Task: Create a due date automation trigger when advanced on, 2 working days before a card is due add fields without custom field "Resume" set at 11:00 AM.
Action: Mouse moved to (1131, 83)
Screenshot: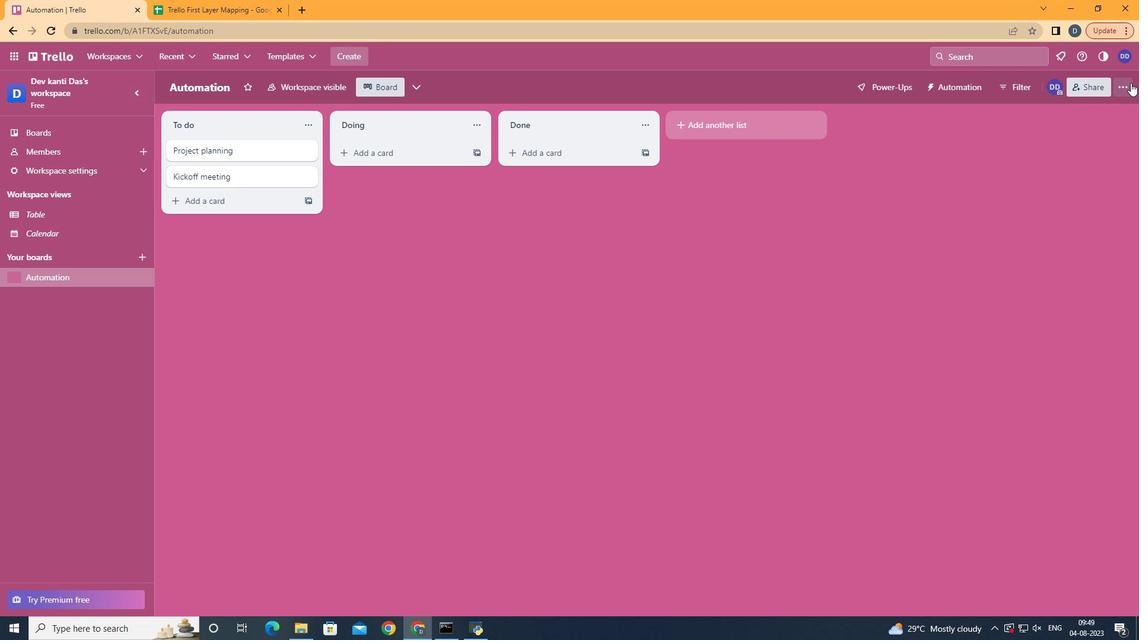 
Action: Mouse pressed left at (1131, 83)
Screenshot: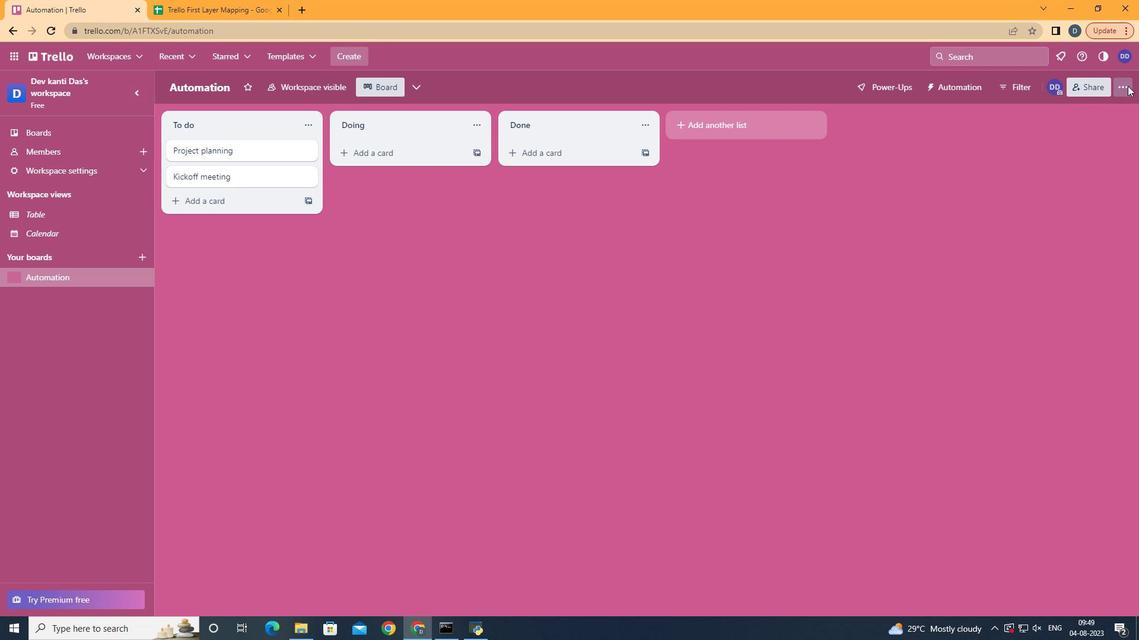 
Action: Mouse moved to (1043, 252)
Screenshot: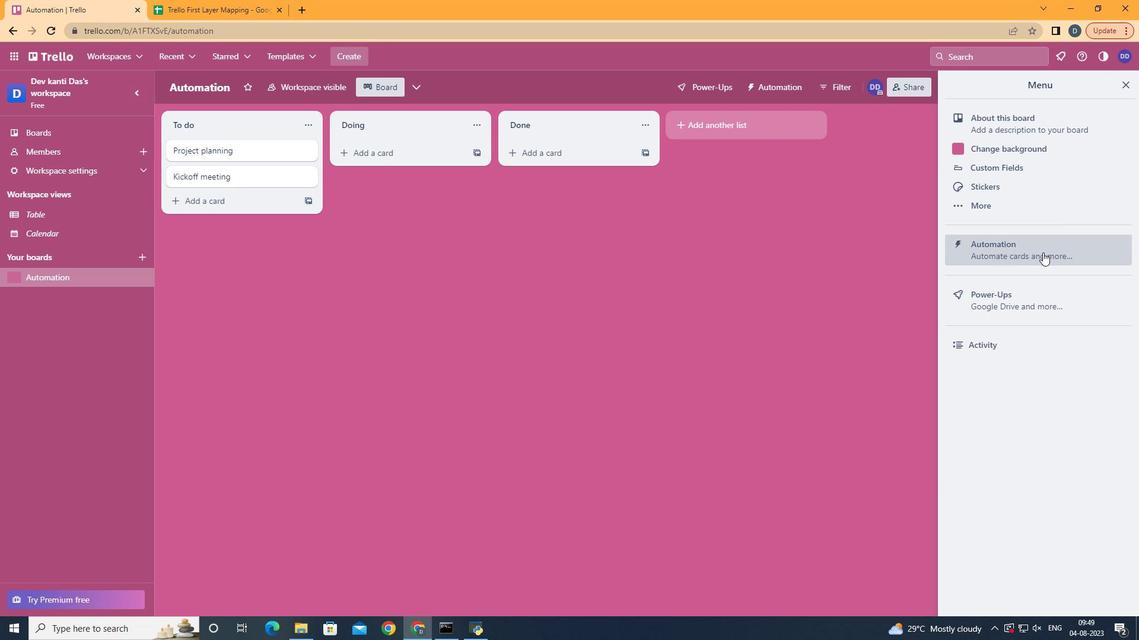 
Action: Mouse pressed left at (1043, 252)
Screenshot: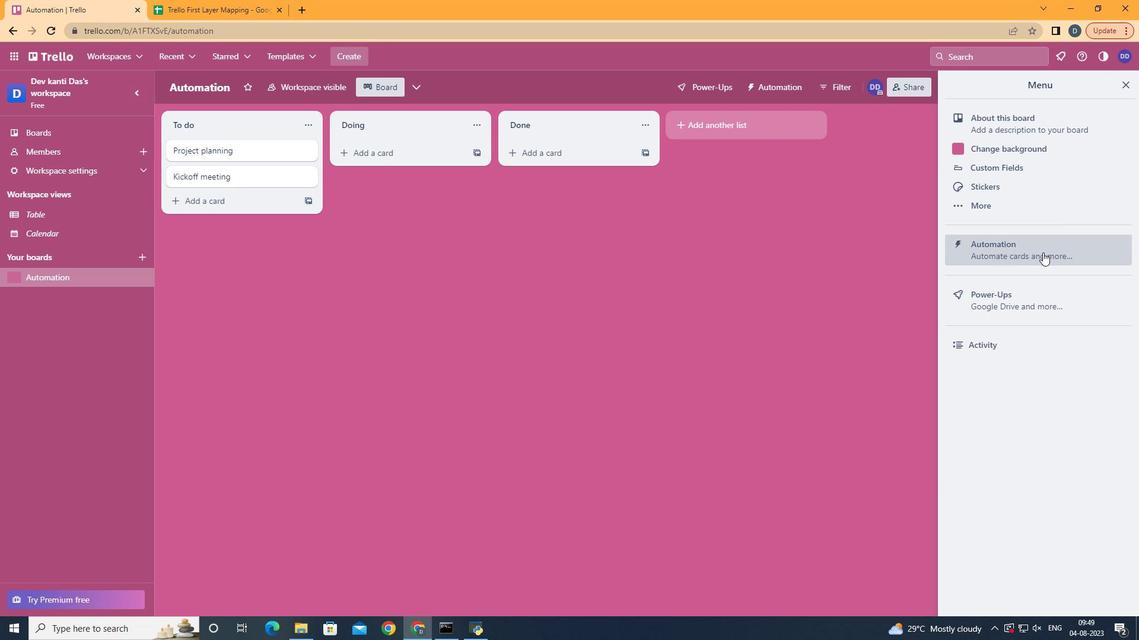 
Action: Mouse moved to (224, 240)
Screenshot: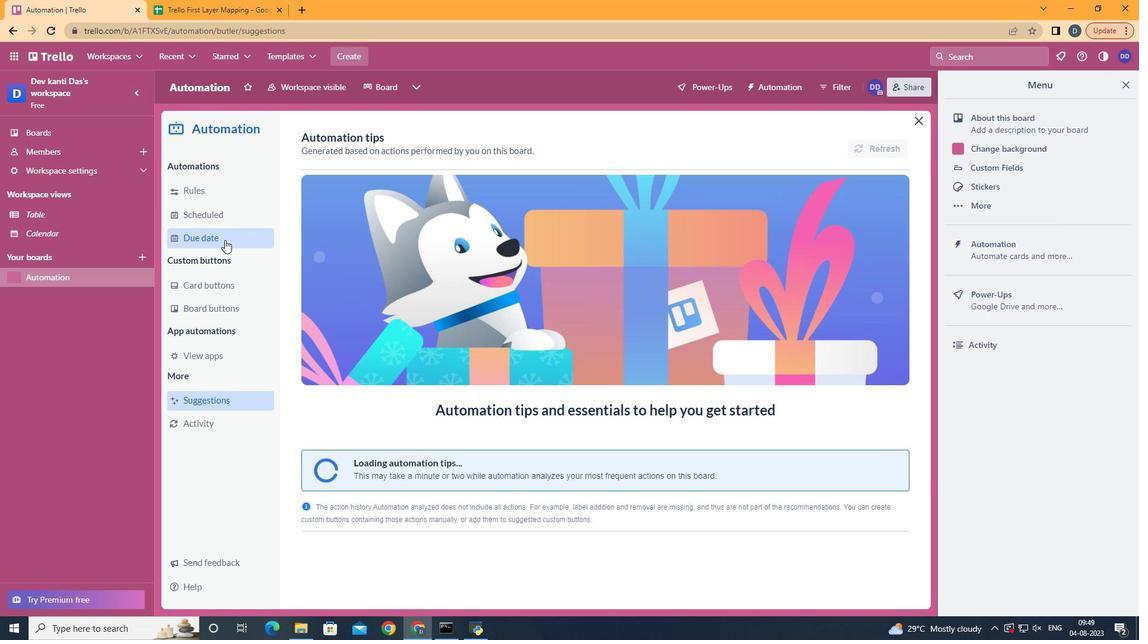 
Action: Mouse pressed left at (224, 240)
Screenshot: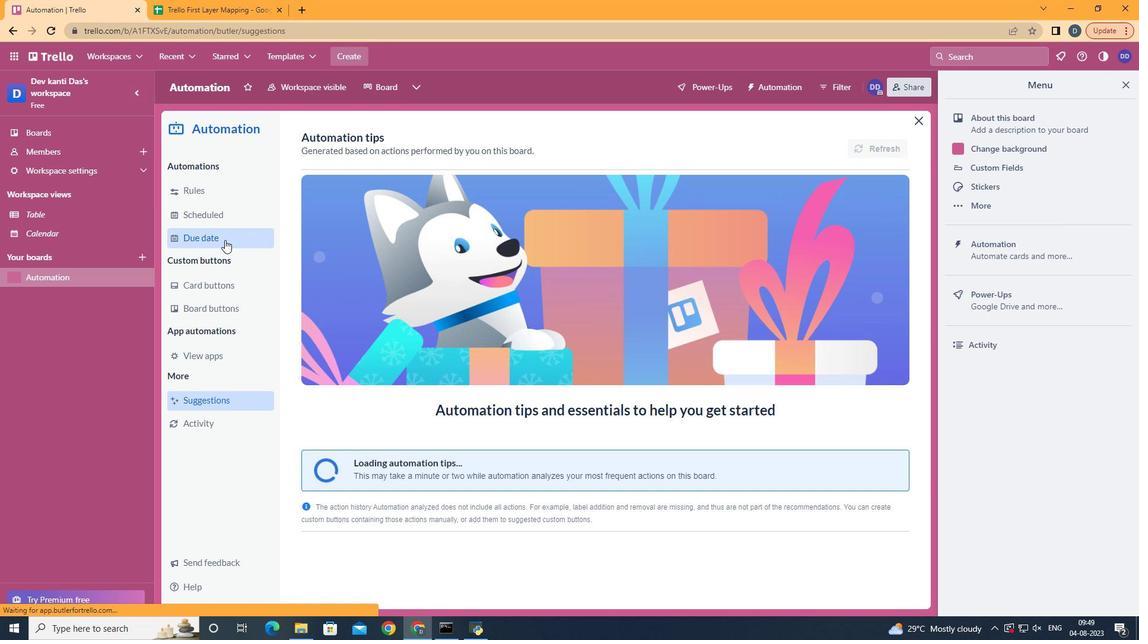 
Action: Mouse moved to (833, 143)
Screenshot: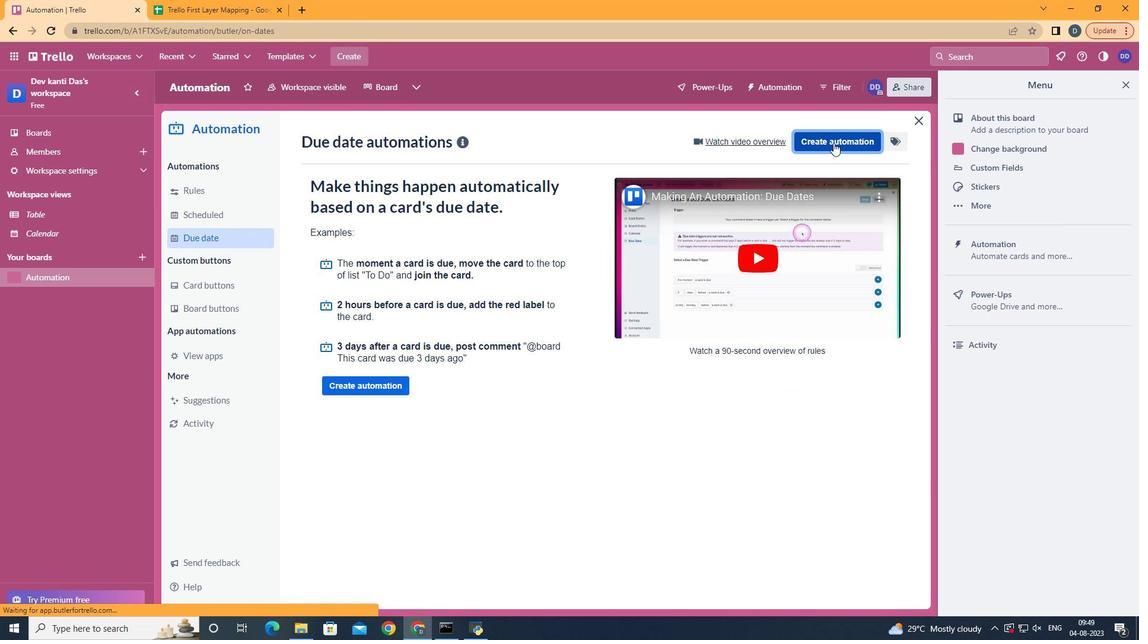 
Action: Mouse pressed left at (833, 143)
Screenshot: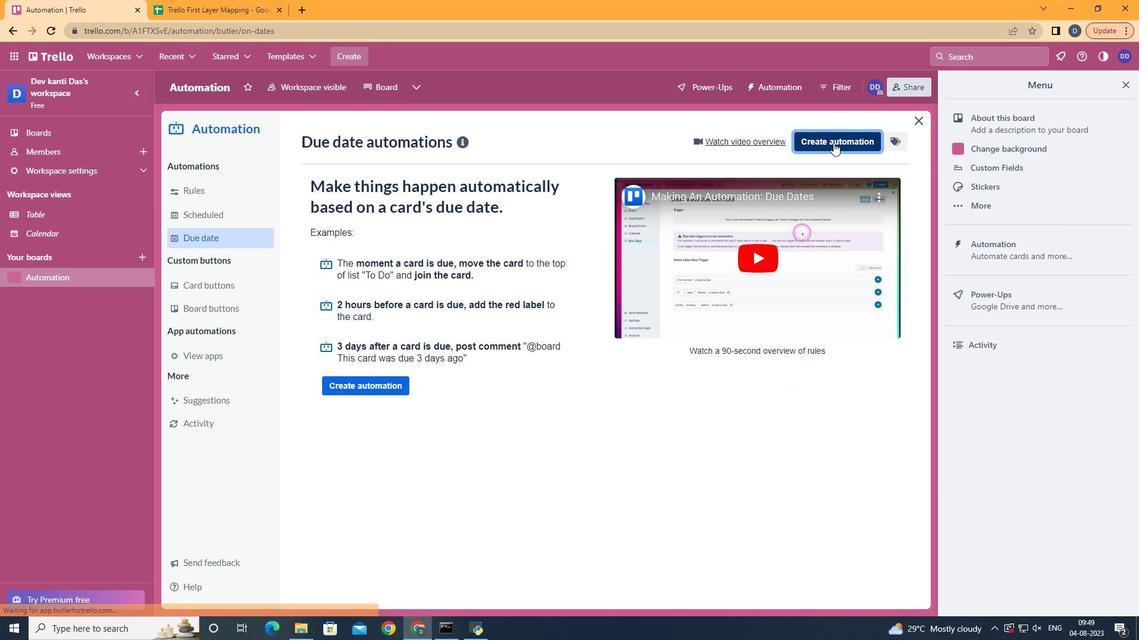 
Action: Mouse moved to (619, 255)
Screenshot: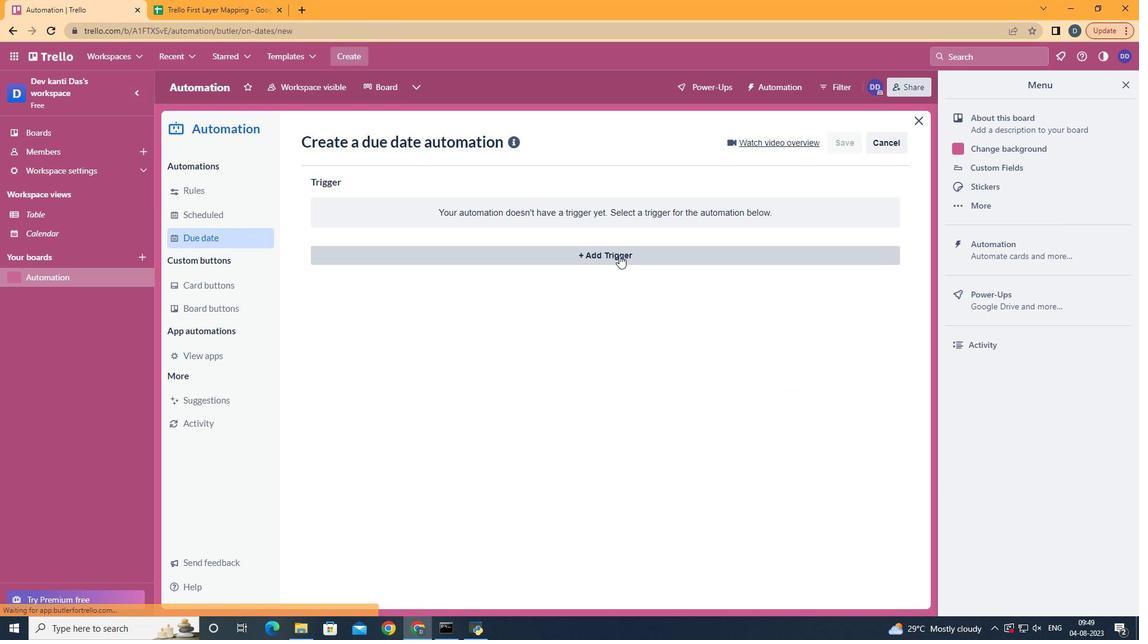 
Action: Mouse pressed left at (619, 255)
Screenshot: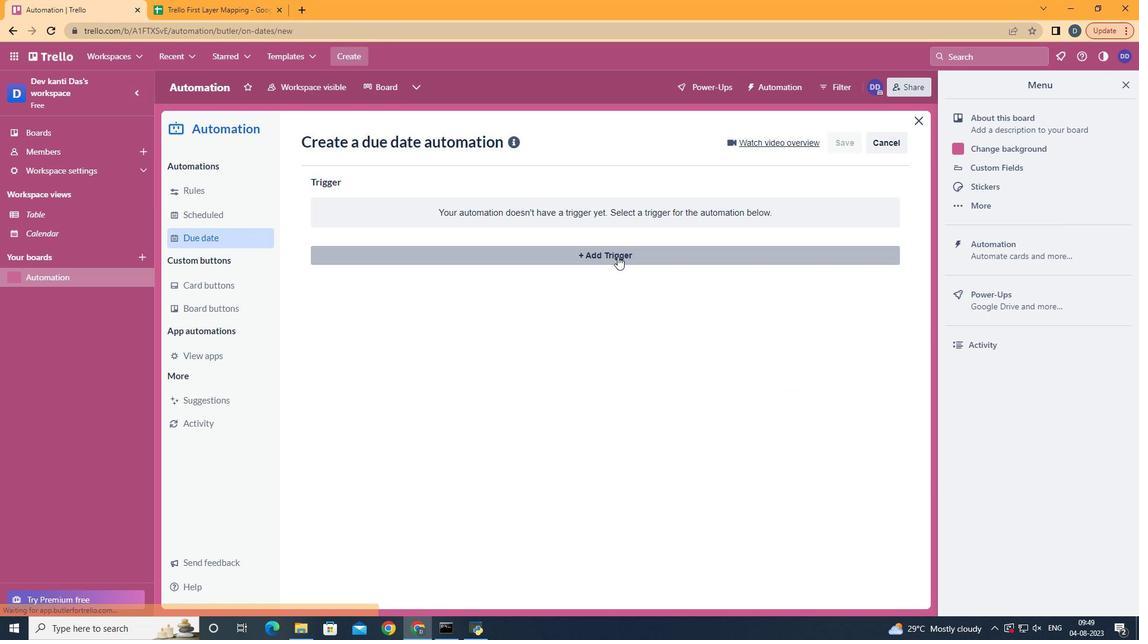 
Action: Mouse moved to (365, 484)
Screenshot: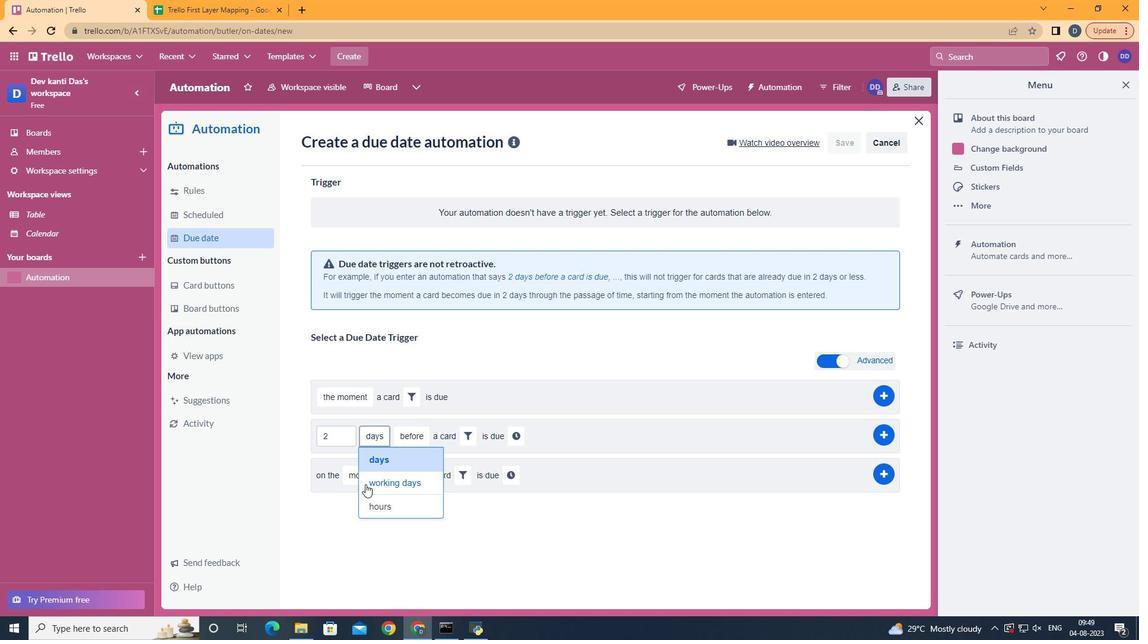 
Action: Mouse pressed left at (365, 484)
Screenshot: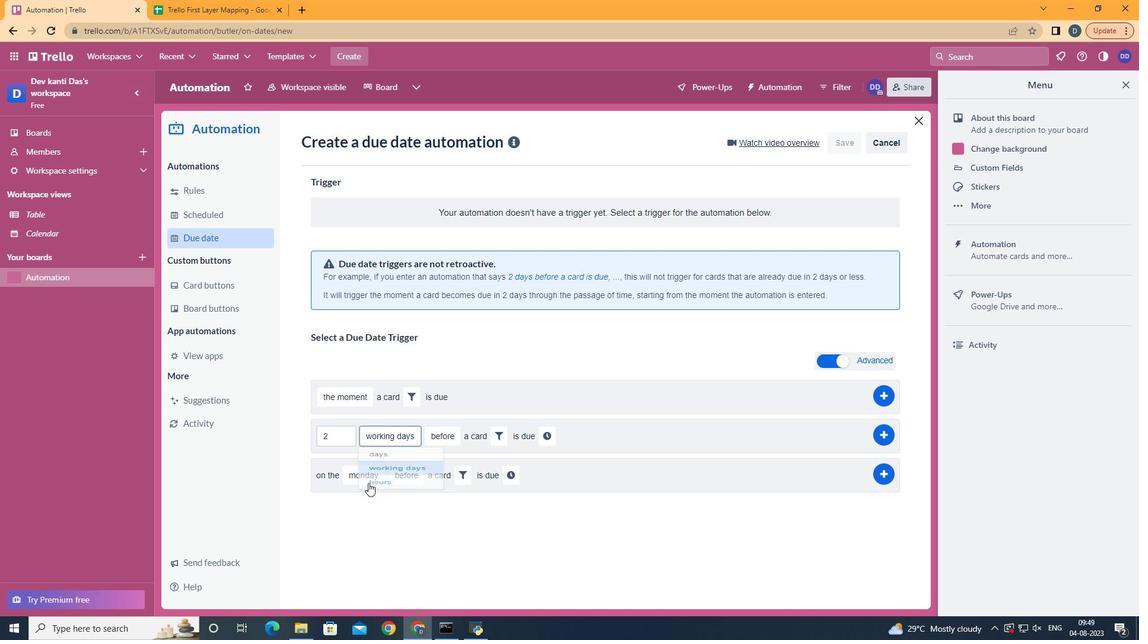 
Action: Mouse moved to (447, 460)
Screenshot: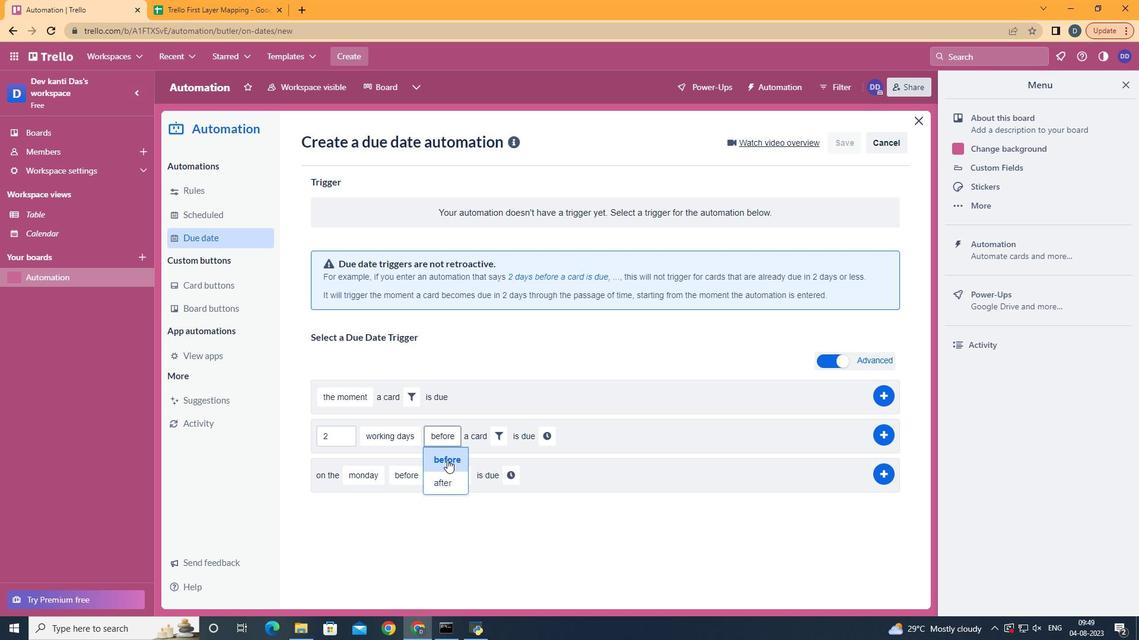 
Action: Mouse pressed left at (447, 460)
Screenshot: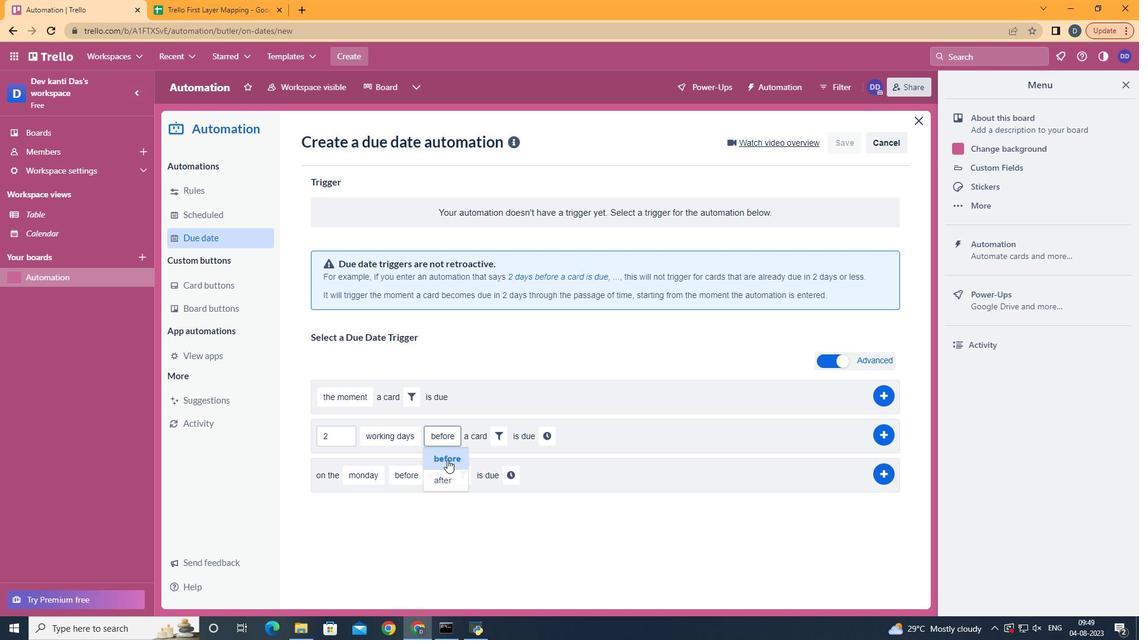 
Action: Mouse moved to (497, 433)
Screenshot: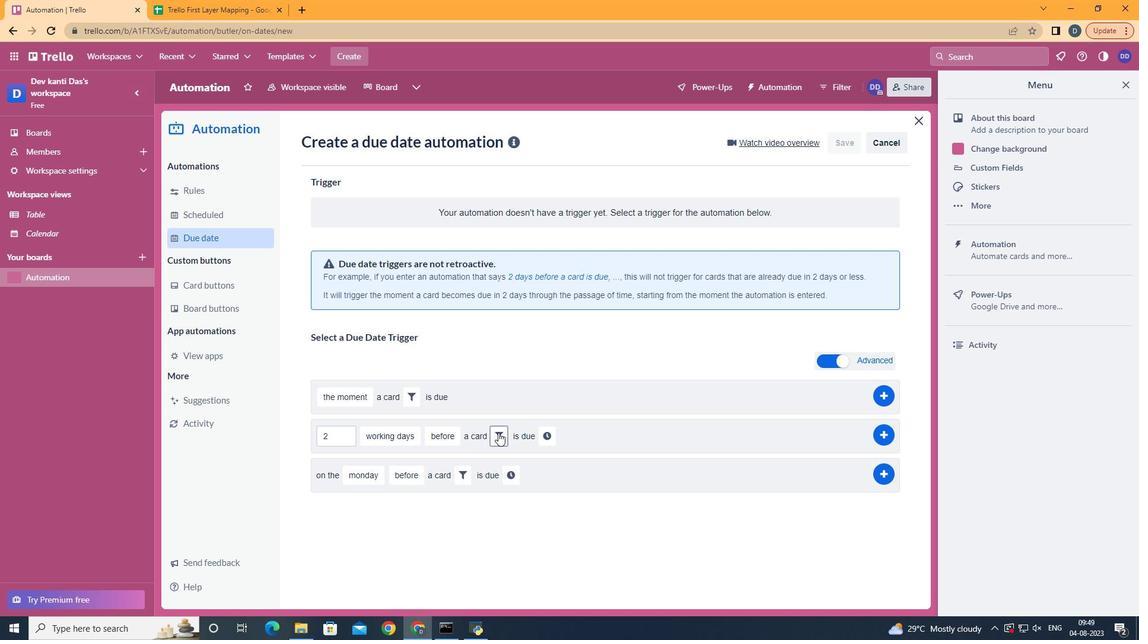 
Action: Mouse pressed left at (497, 433)
Screenshot: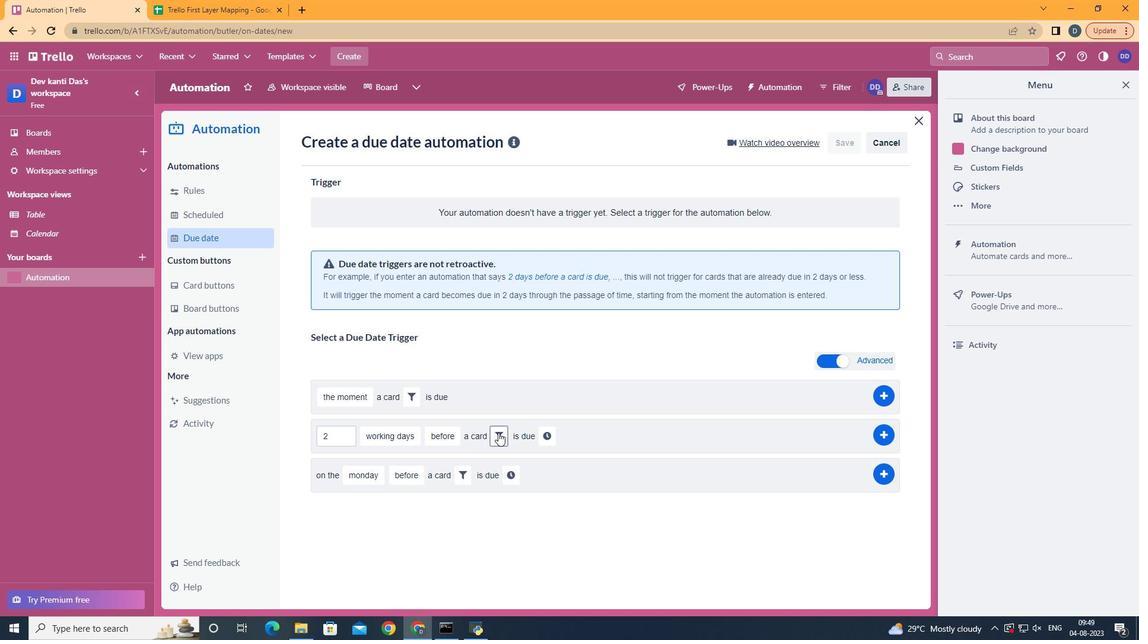 
Action: Mouse moved to (700, 473)
Screenshot: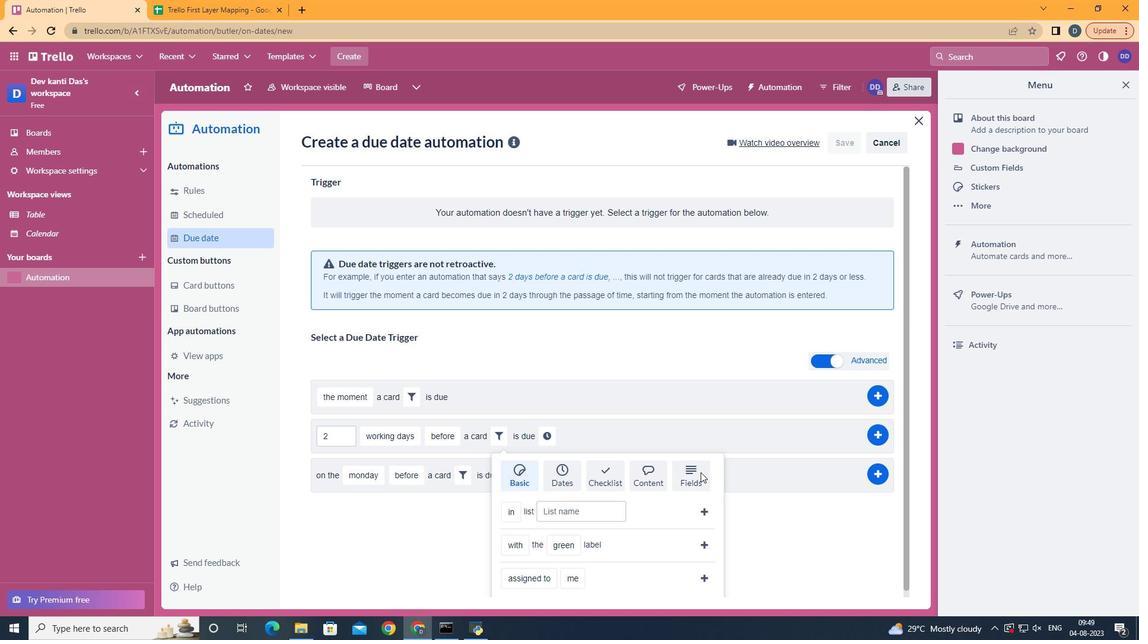 
Action: Mouse pressed left at (700, 473)
Screenshot: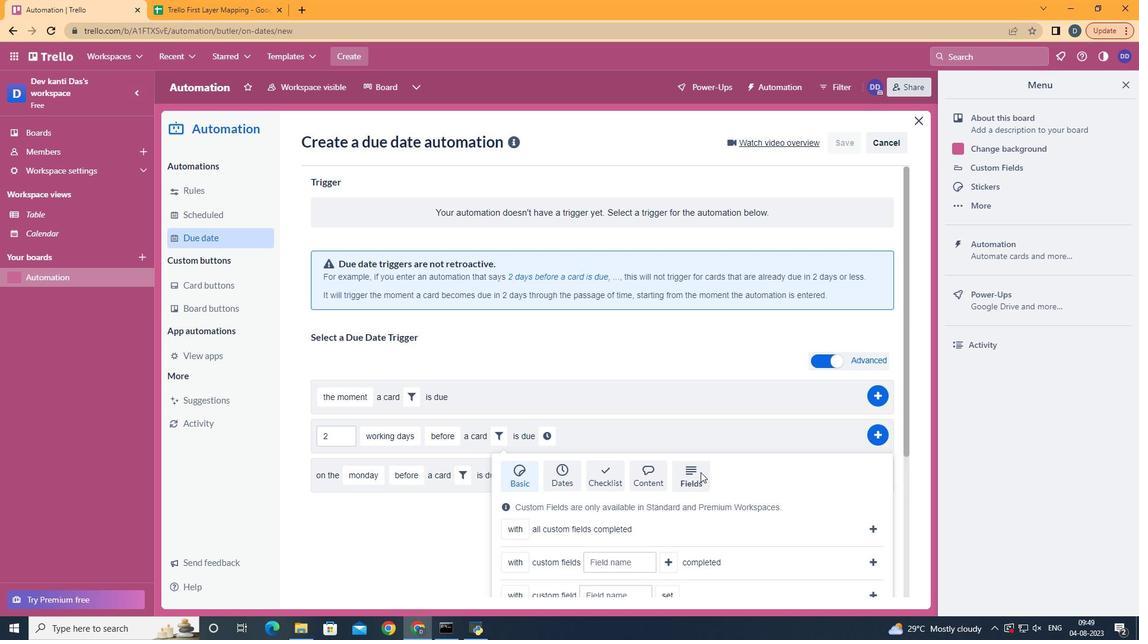 
Action: Mouse scrolled (700, 472) with delta (0, 0)
Screenshot: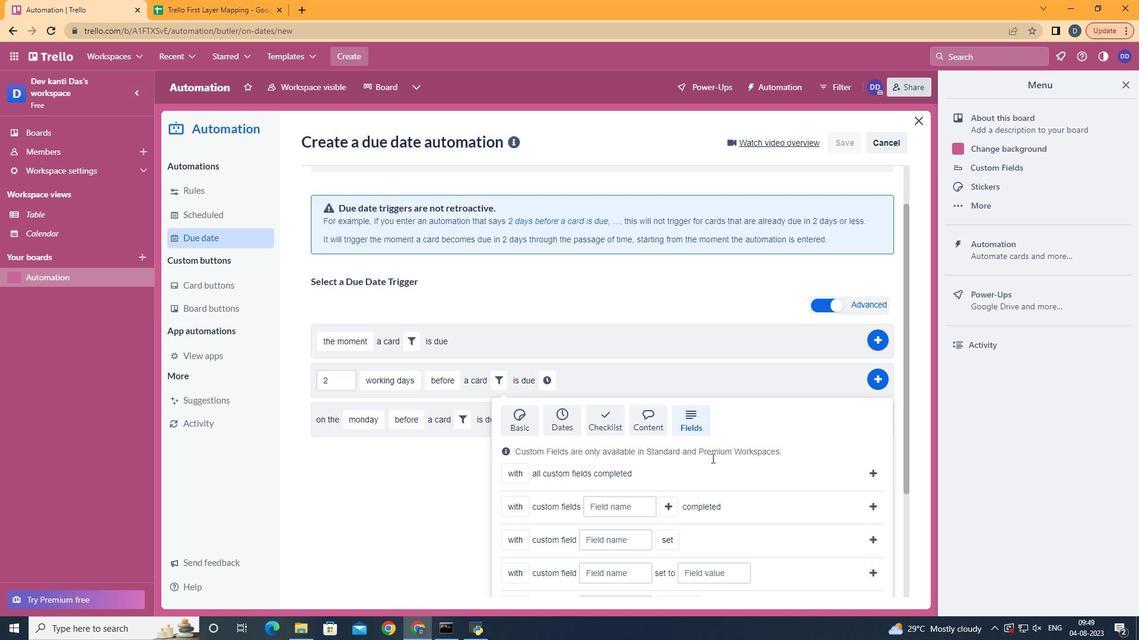 
Action: Mouse scrolled (700, 472) with delta (0, 0)
Screenshot: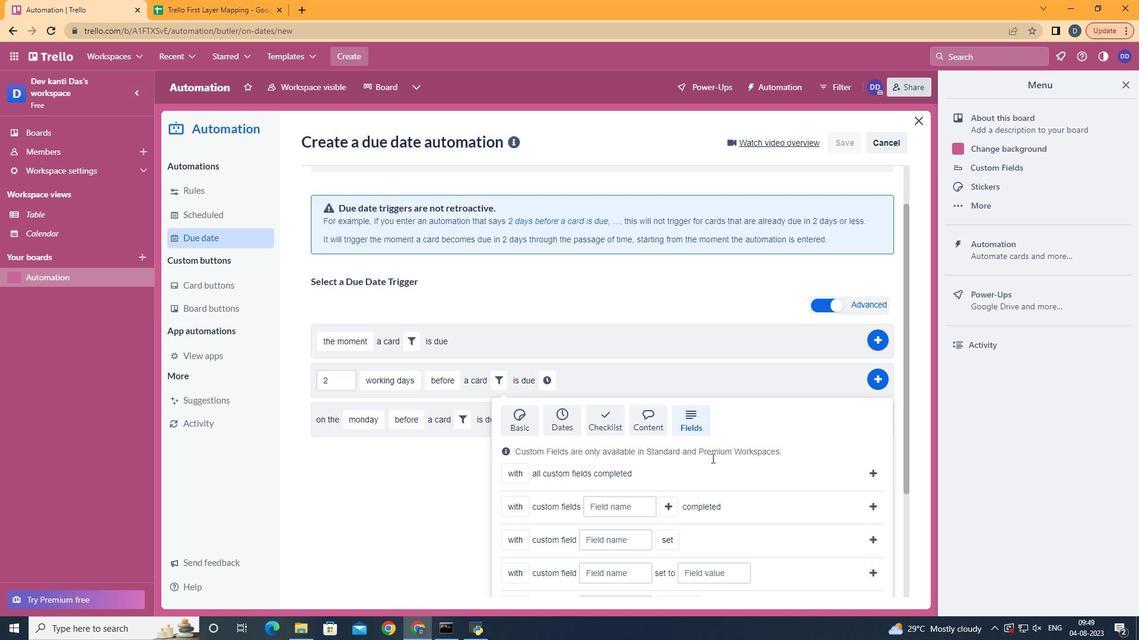 
Action: Mouse scrolled (700, 472) with delta (0, 0)
Screenshot: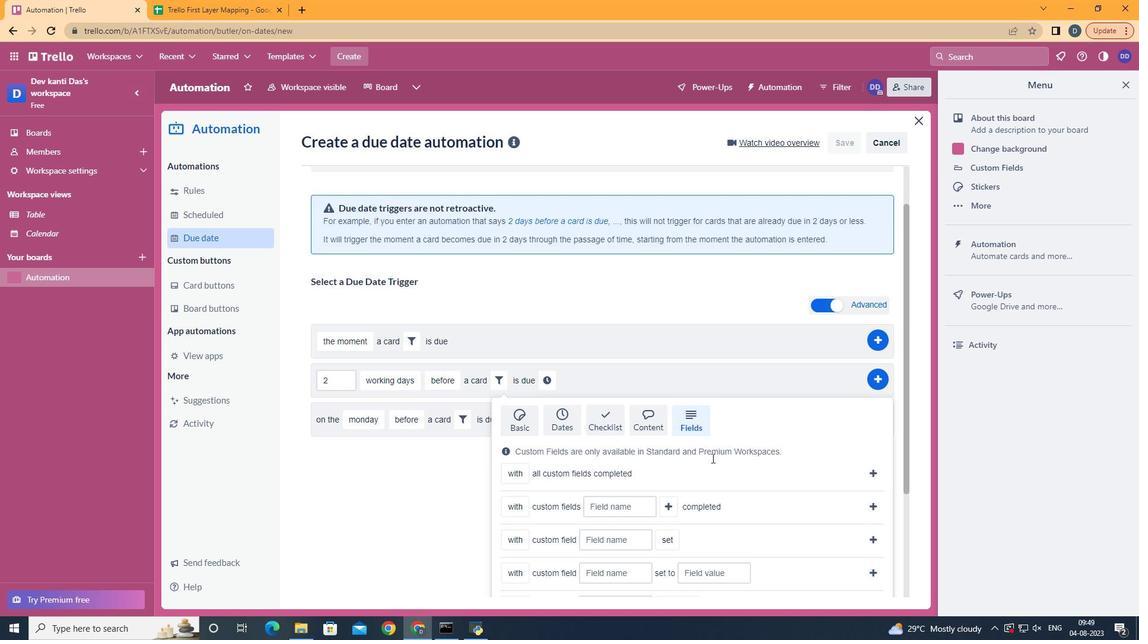 
Action: Mouse scrolled (700, 472) with delta (0, 0)
Screenshot: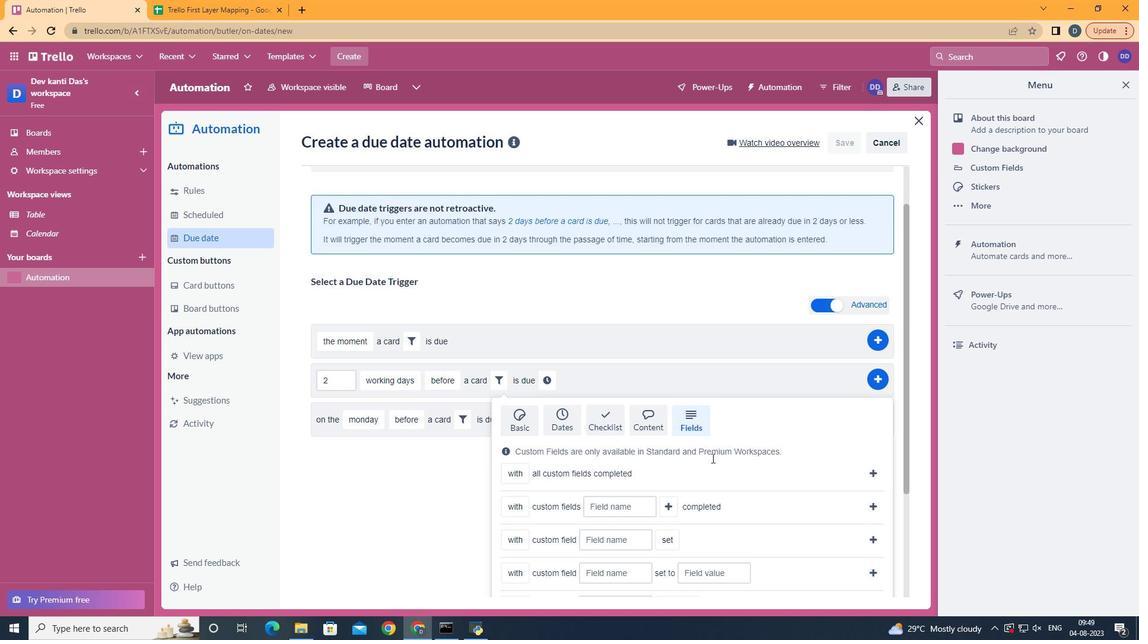 
Action: Mouse scrolled (700, 472) with delta (0, 0)
Screenshot: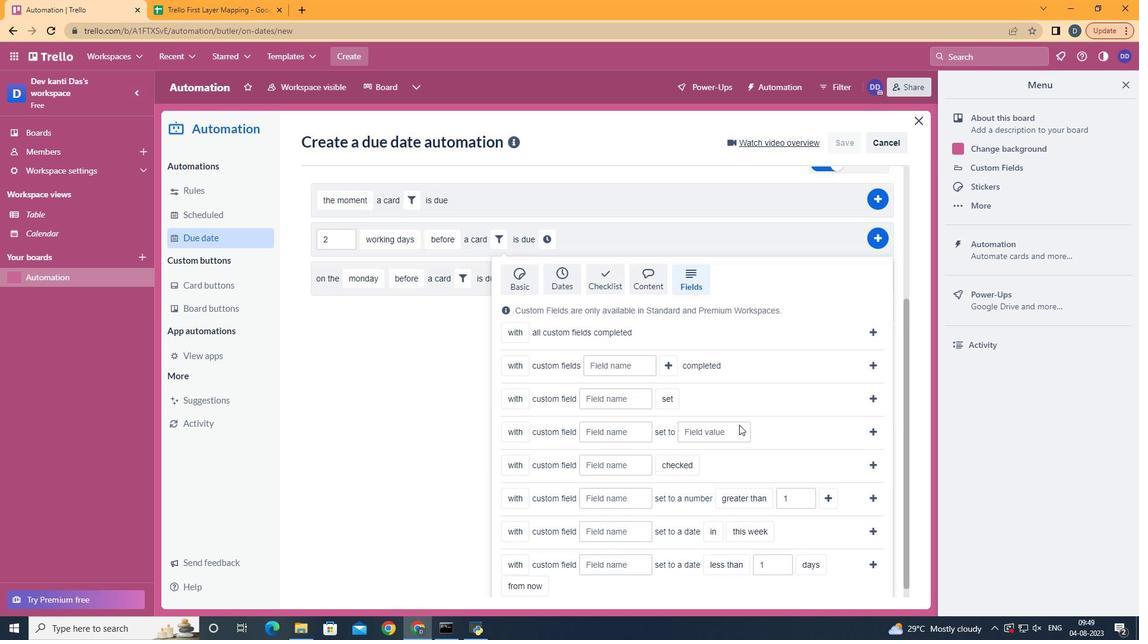 
Action: Mouse moved to (525, 435)
Screenshot: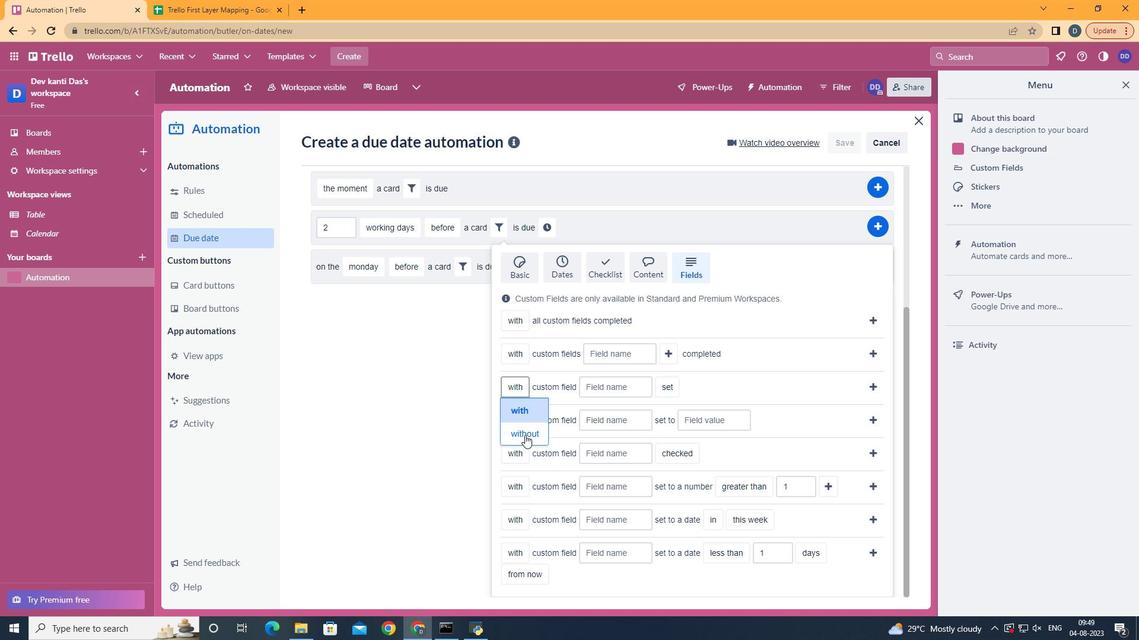 
Action: Mouse pressed left at (525, 435)
Screenshot: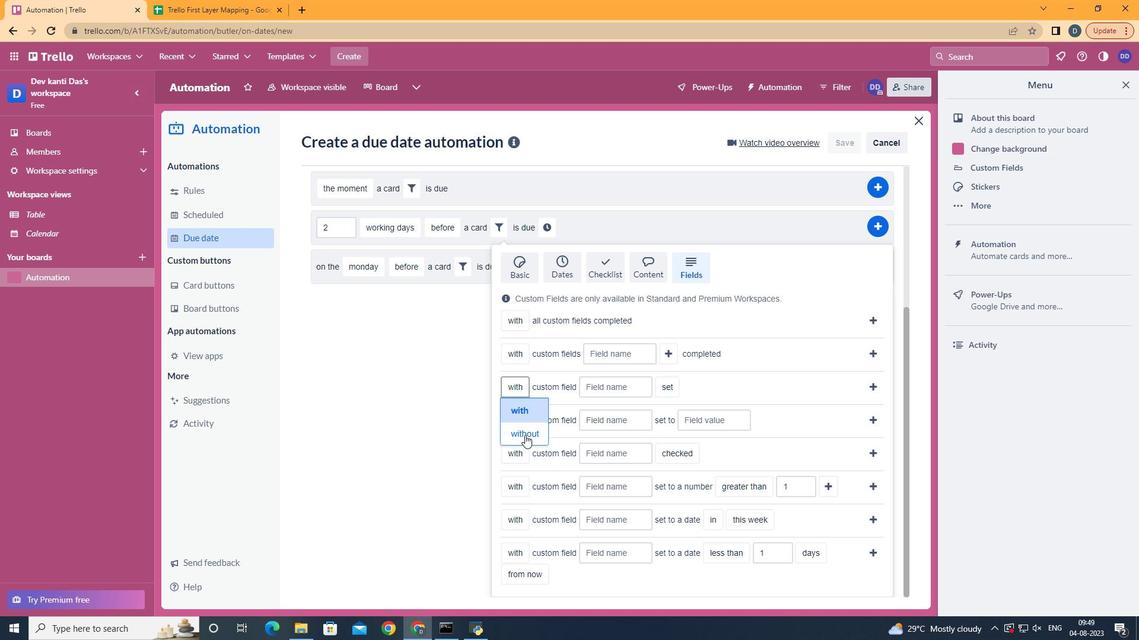 
Action: Mouse moved to (623, 394)
Screenshot: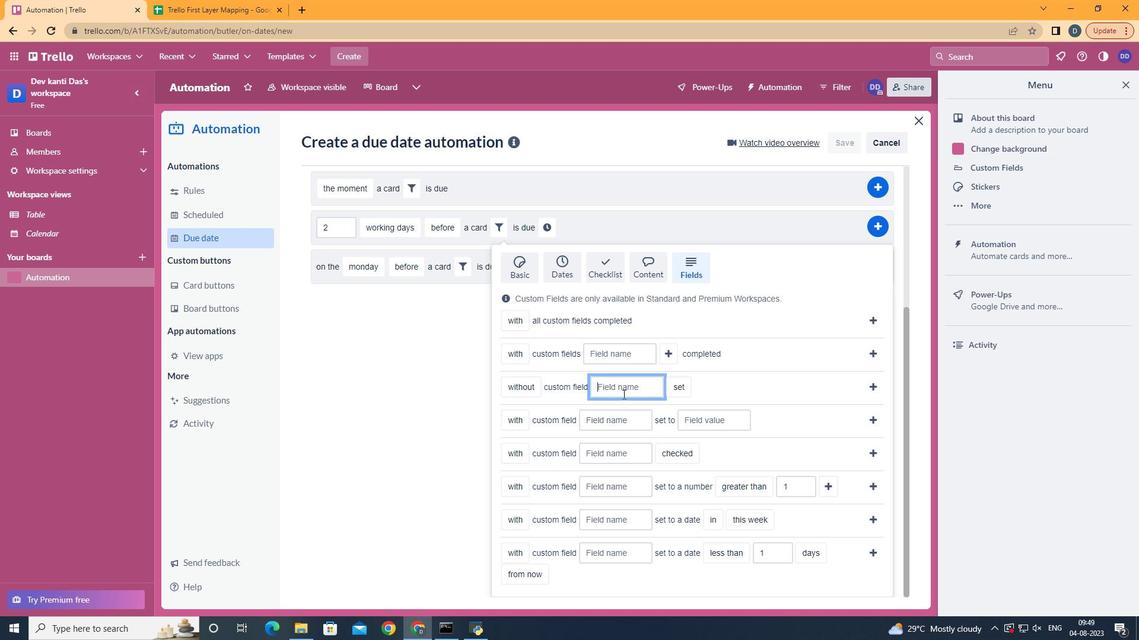 
Action: Mouse pressed left at (623, 394)
Screenshot: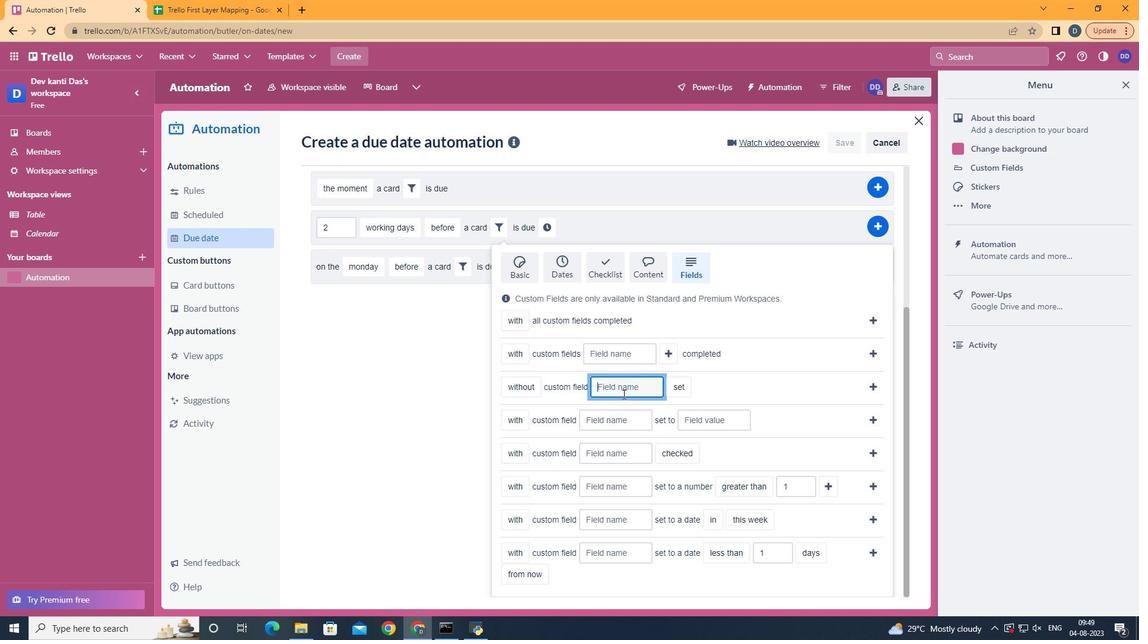 
Action: Mouse moved to (638, 389)
Screenshot: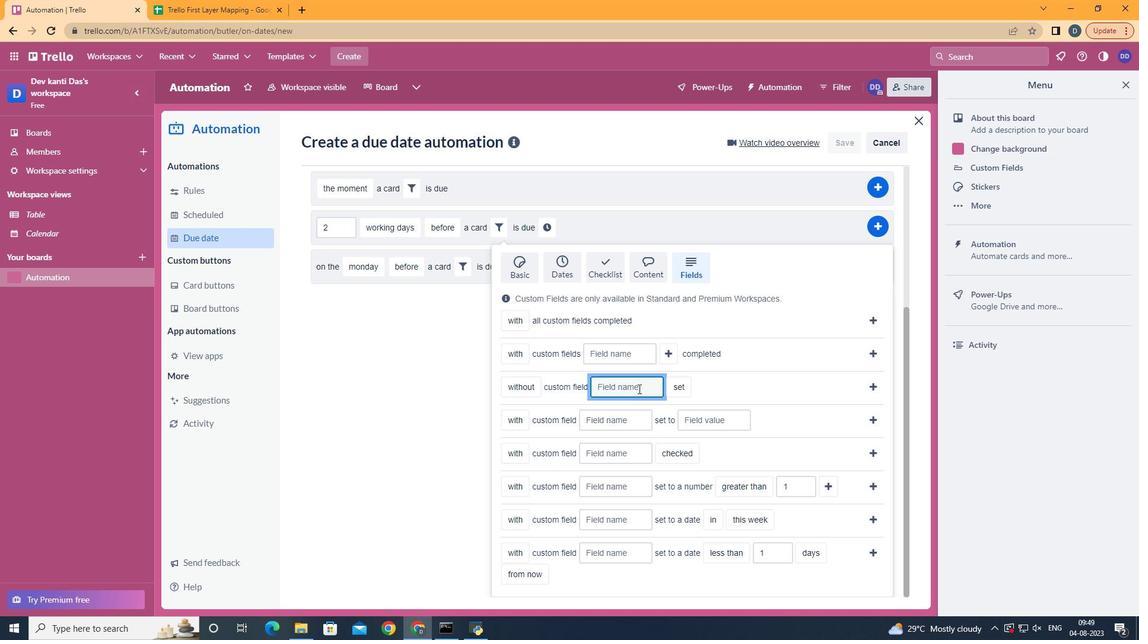 
Action: Key pressed <Key.shift>Resume
Screenshot: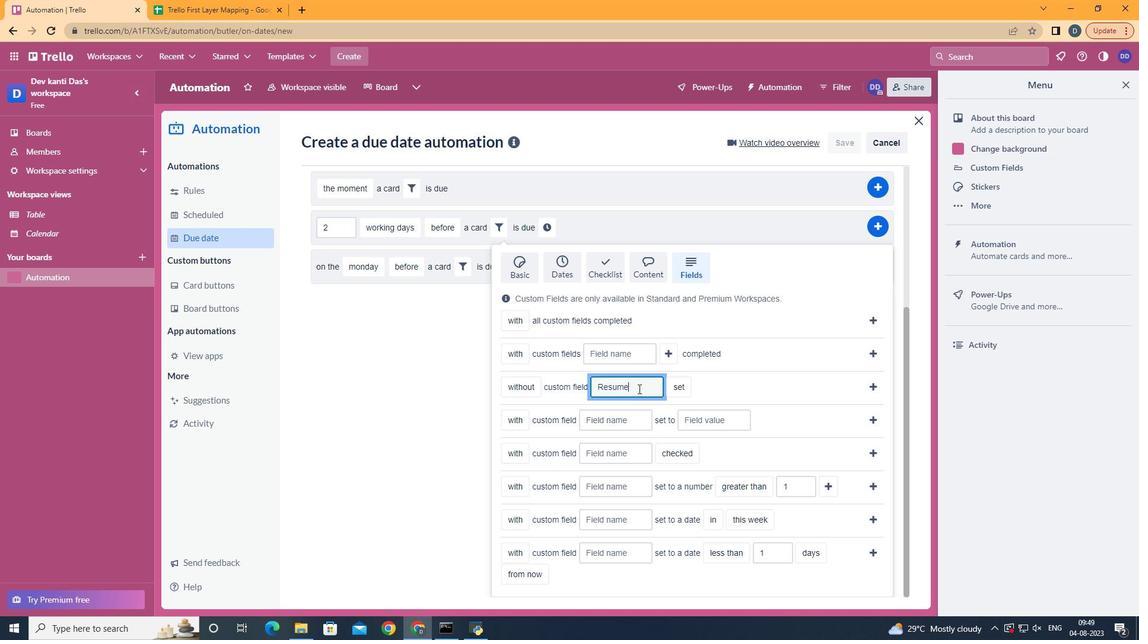 
Action: Mouse moved to (677, 411)
Screenshot: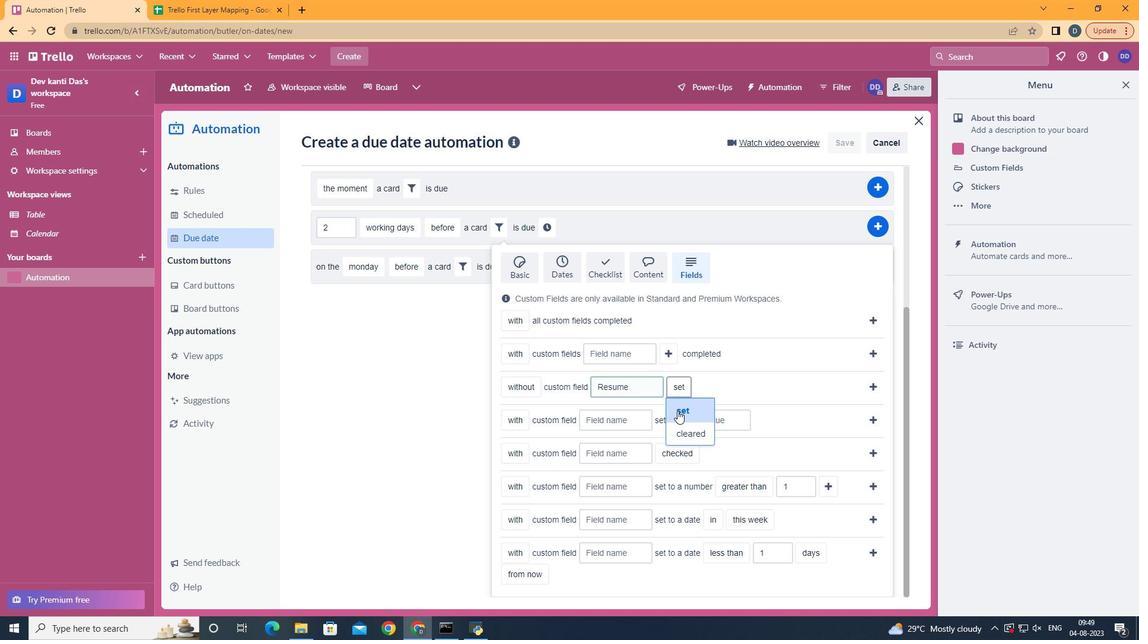 
Action: Mouse pressed left at (677, 411)
Screenshot: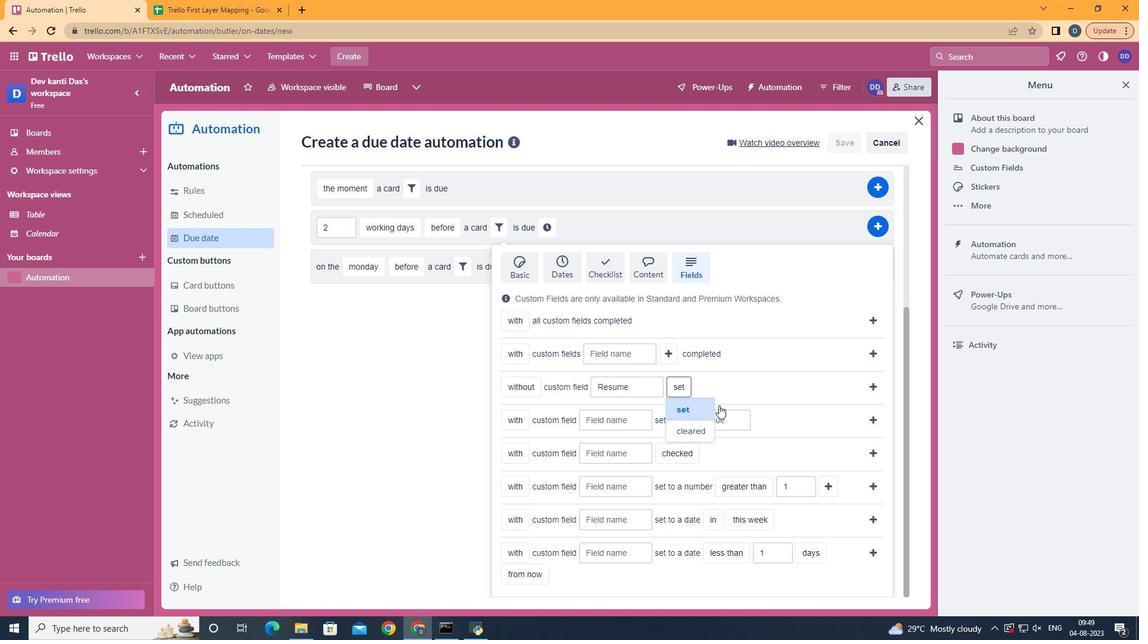 
Action: Mouse moved to (883, 384)
Screenshot: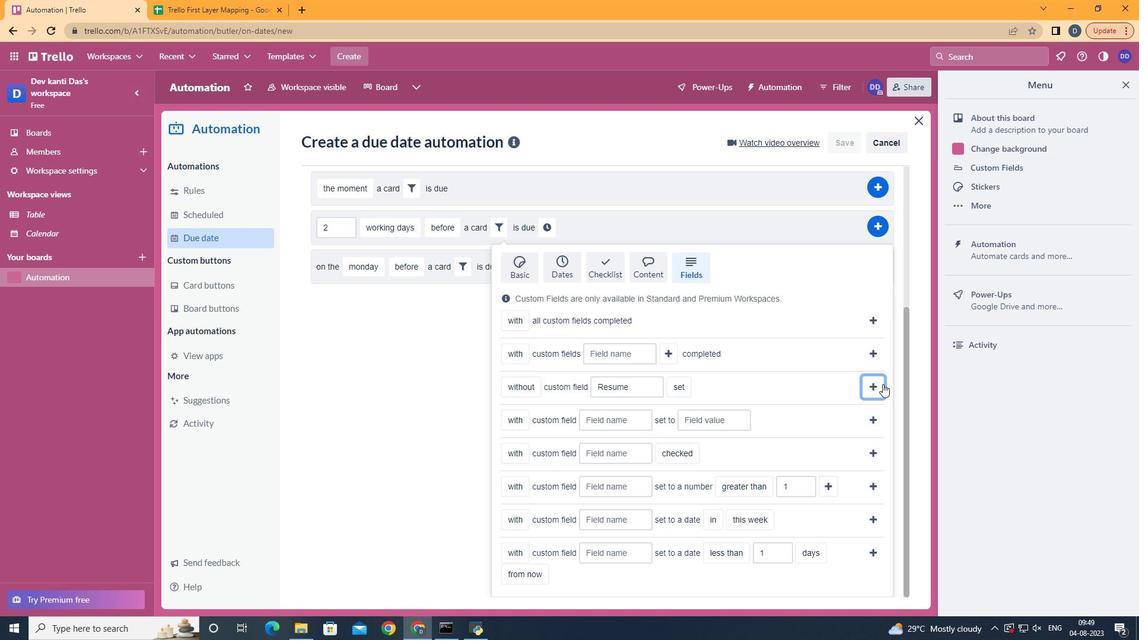 
Action: Mouse pressed left at (883, 384)
Screenshot: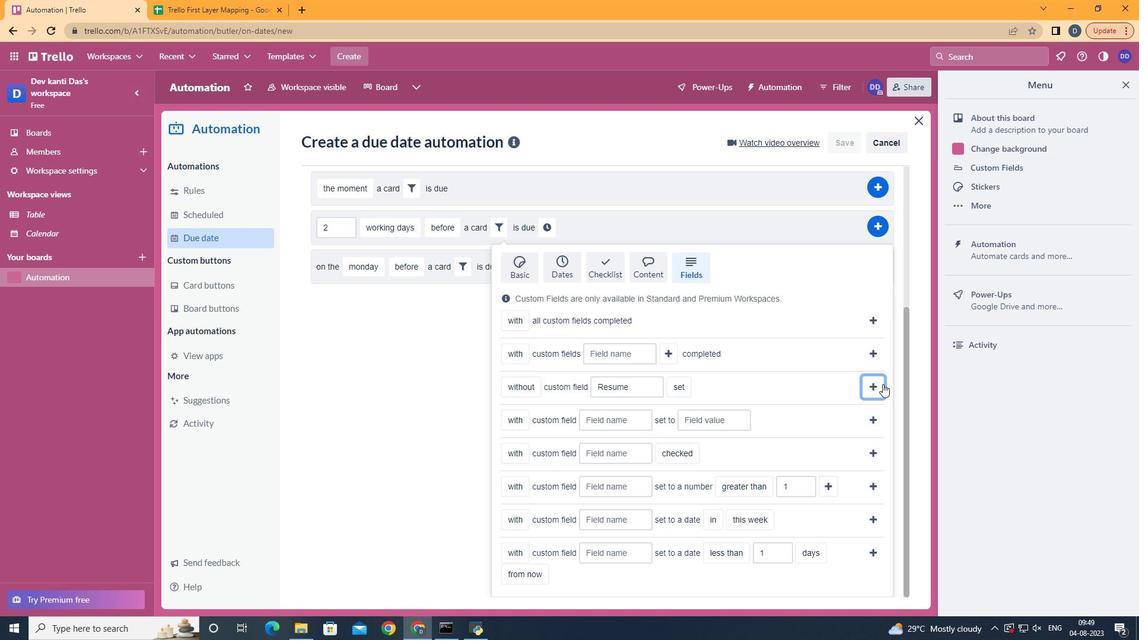 
Action: Mouse moved to (700, 435)
Screenshot: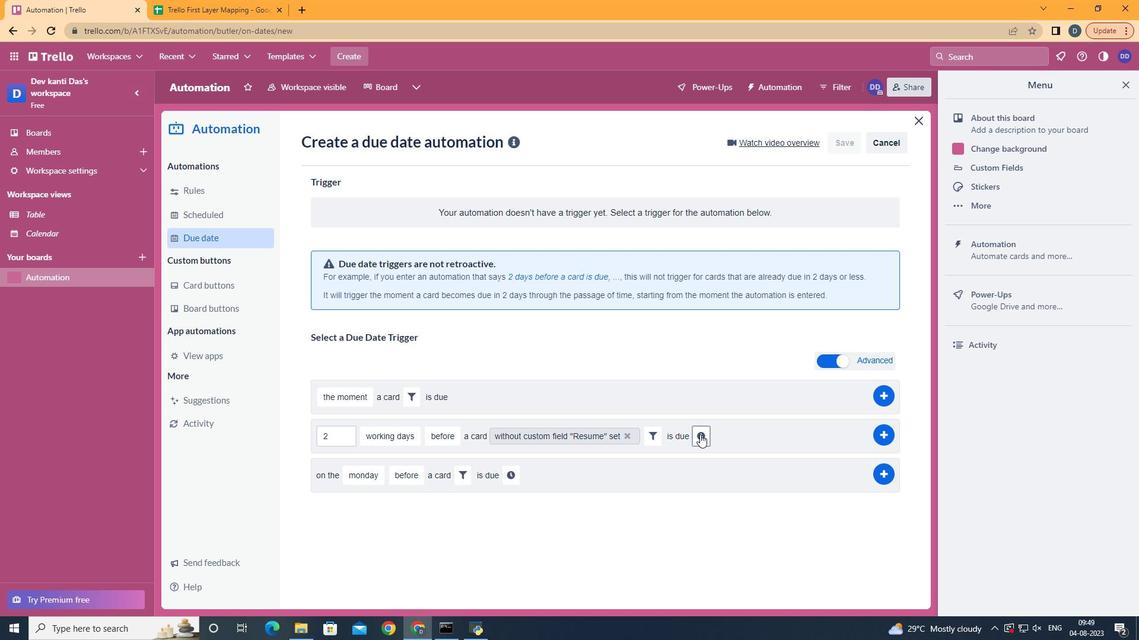 
Action: Mouse pressed left at (700, 435)
Screenshot: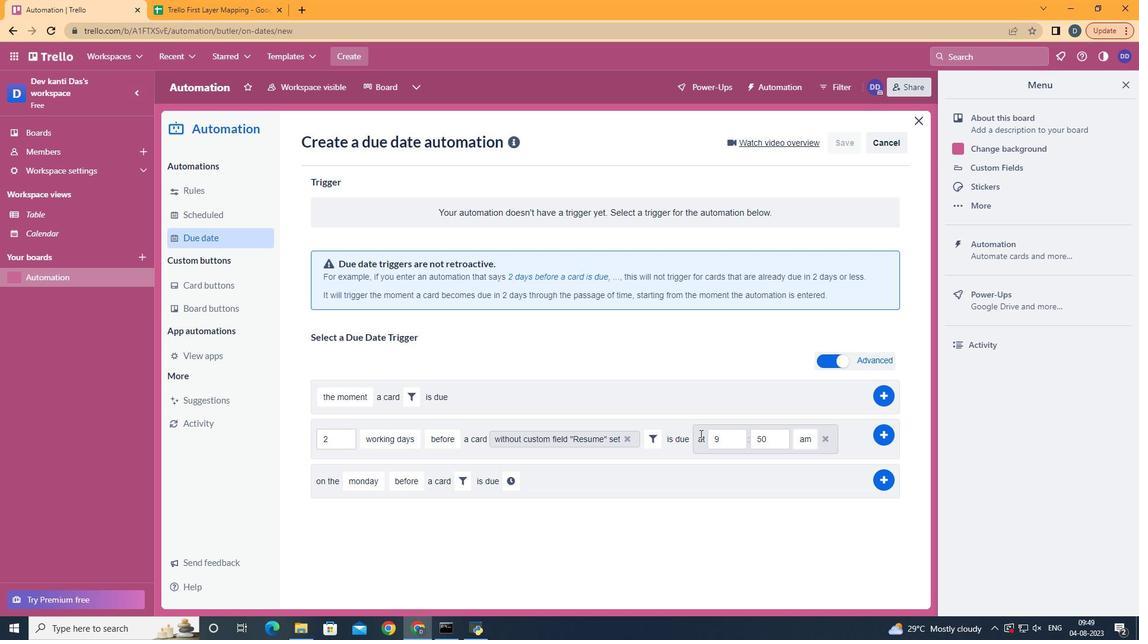 
Action: Mouse moved to (730, 443)
Screenshot: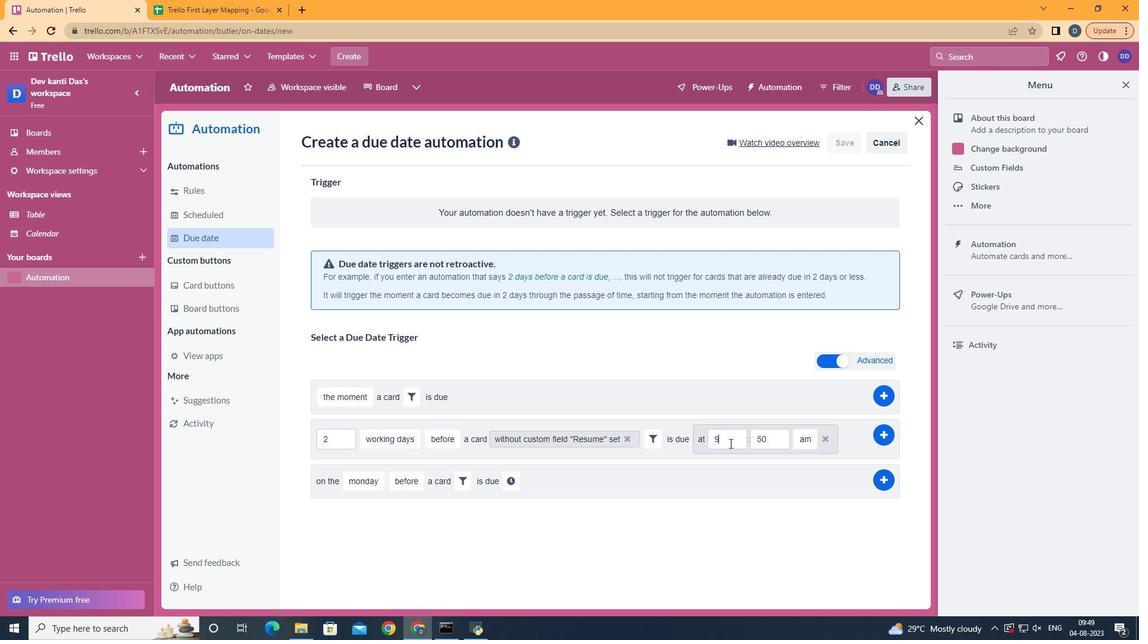 
Action: Mouse pressed left at (730, 443)
Screenshot: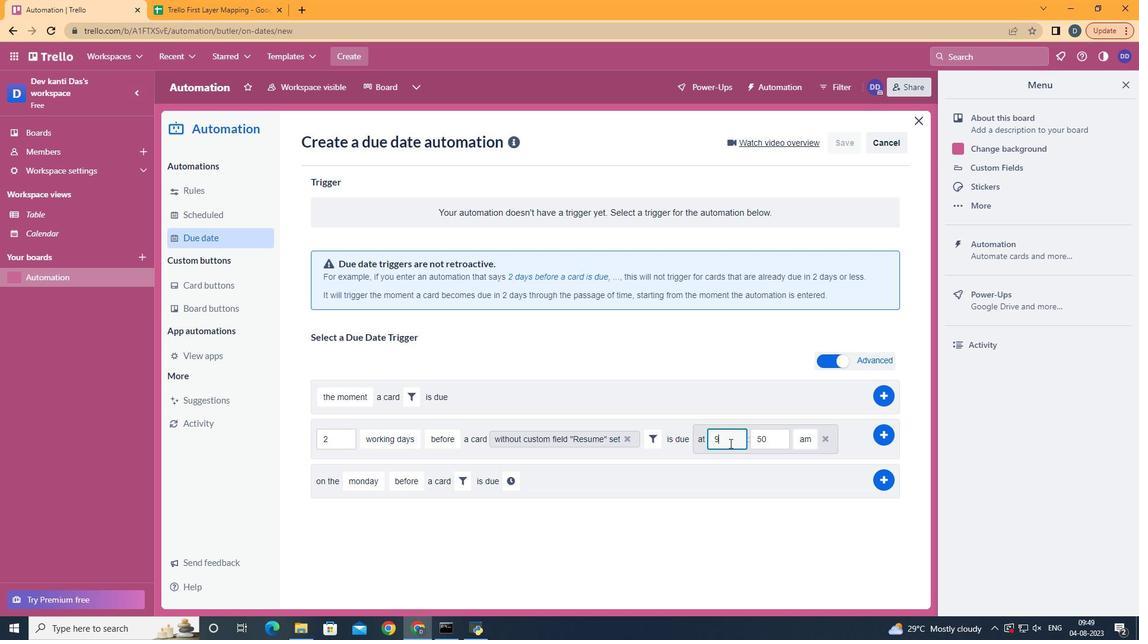 
Action: Mouse moved to (730, 443)
Screenshot: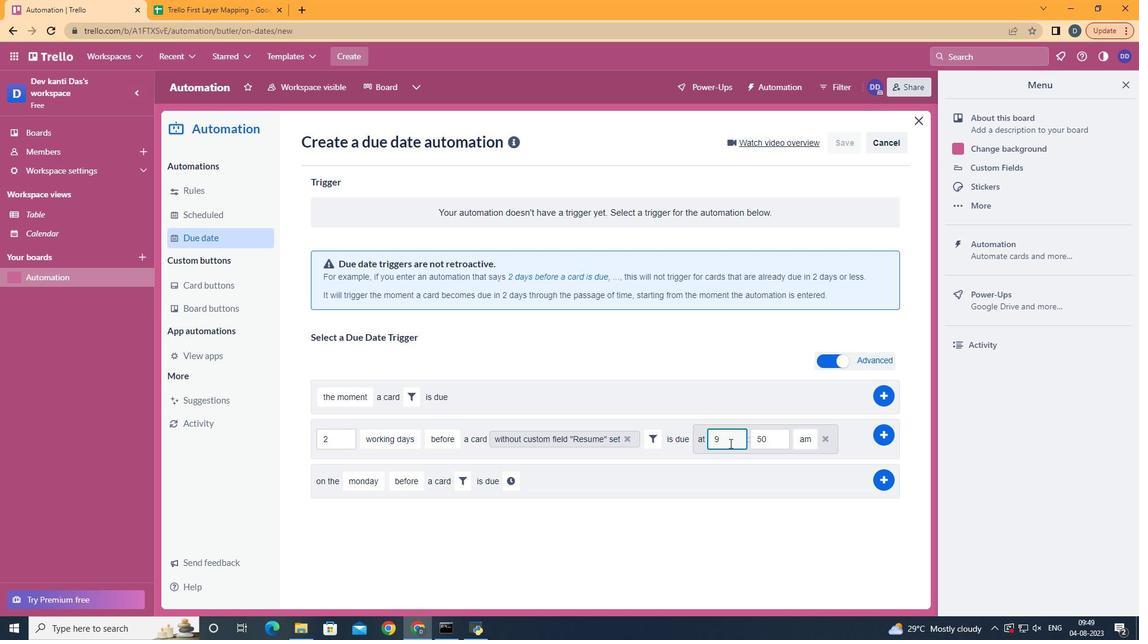 
Action: Key pressed <Key.backspace>11
Screenshot: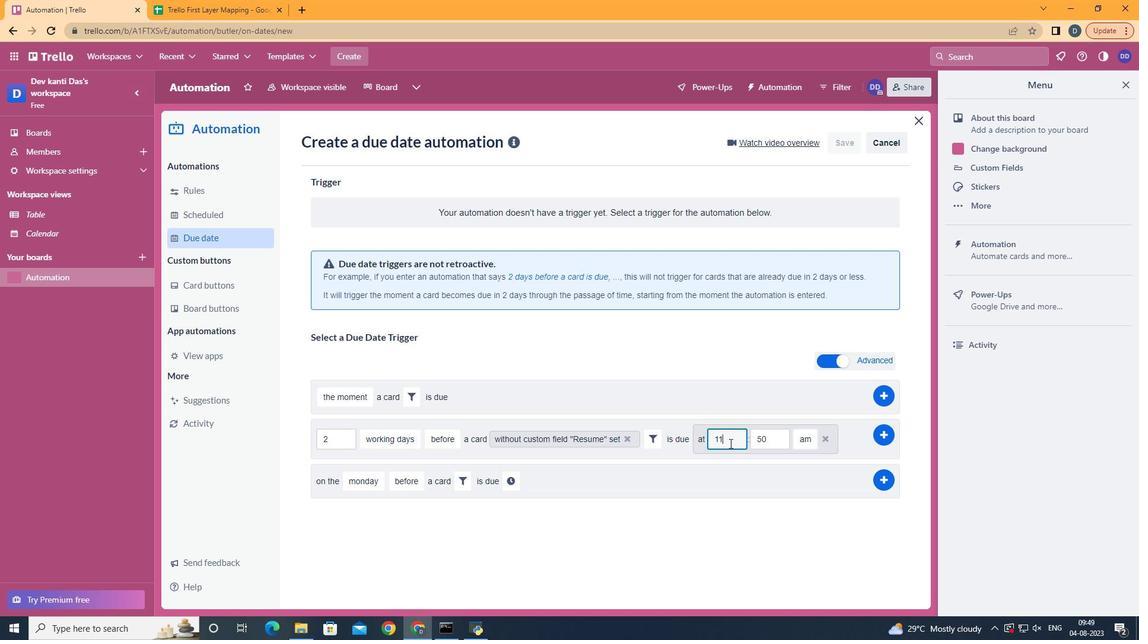
Action: Mouse moved to (778, 438)
Screenshot: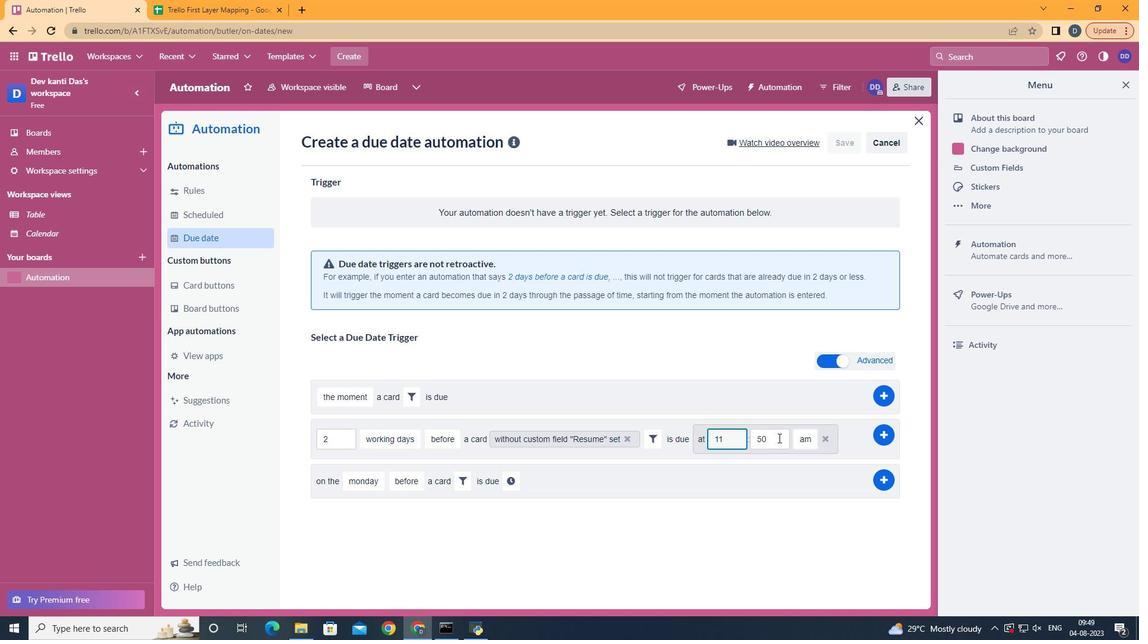 
Action: Mouse pressed left at (778, 438)
Screenshot: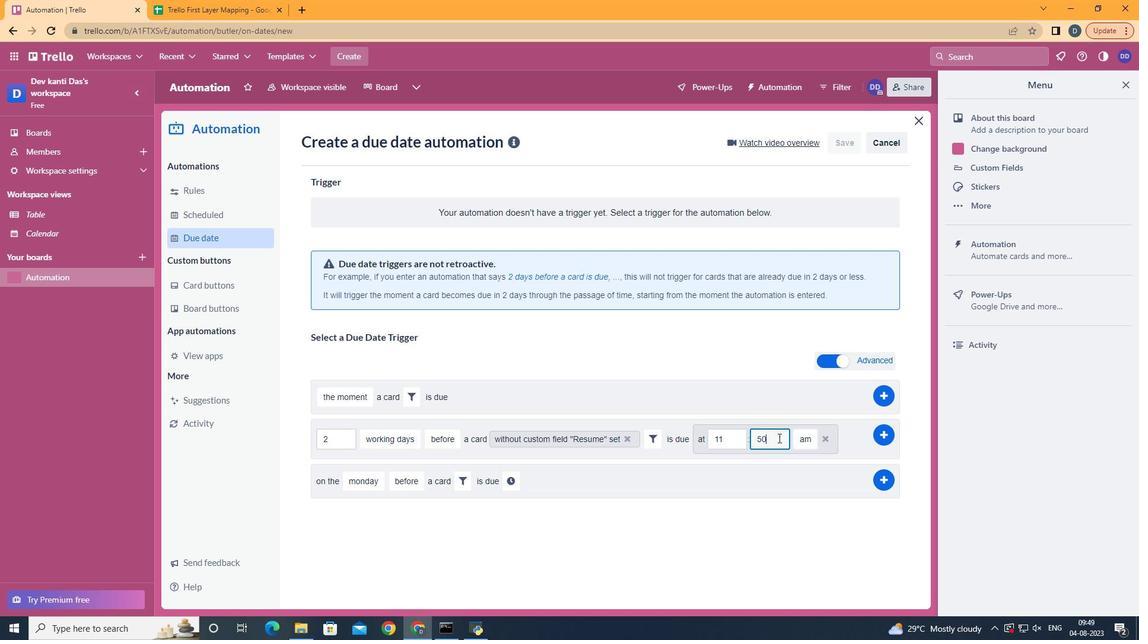 
Action: Key pressed <Key.backspace><Key.backspace>00
Screenshot: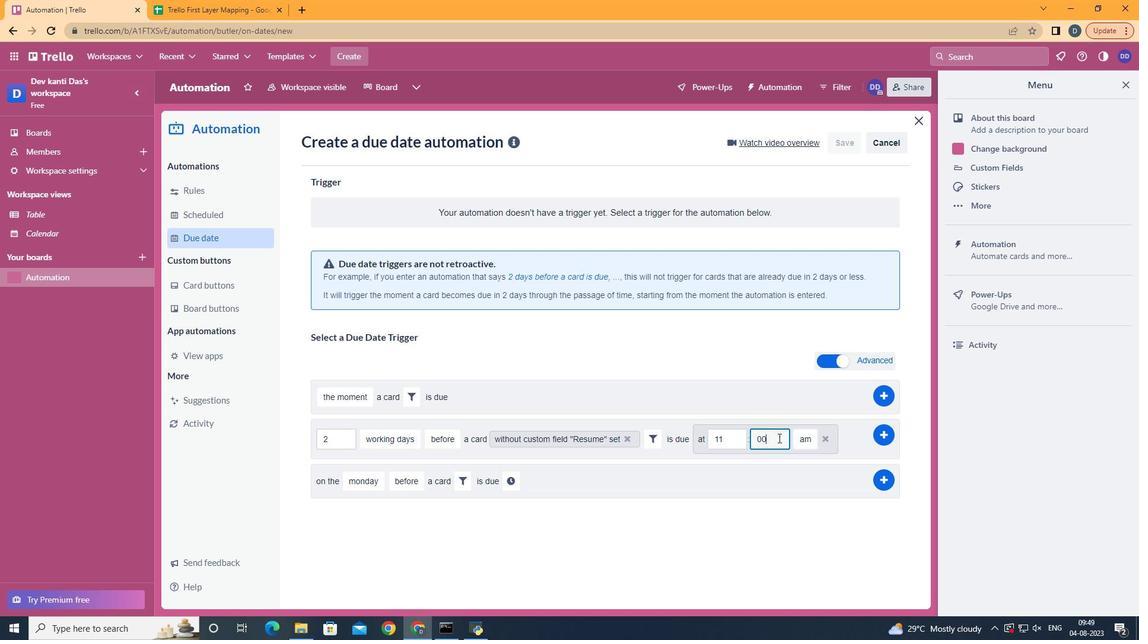 
Action: Mouse moved to (884, 433)
Screenshot: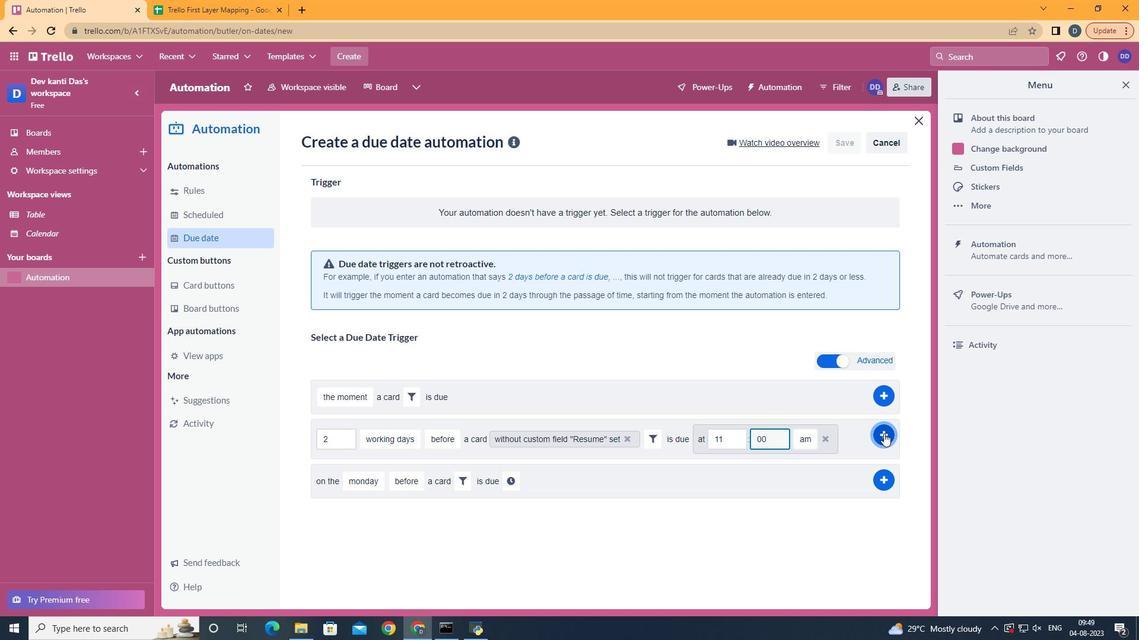 
Action: Mouse pressed left at (884, 433)
Screenshot: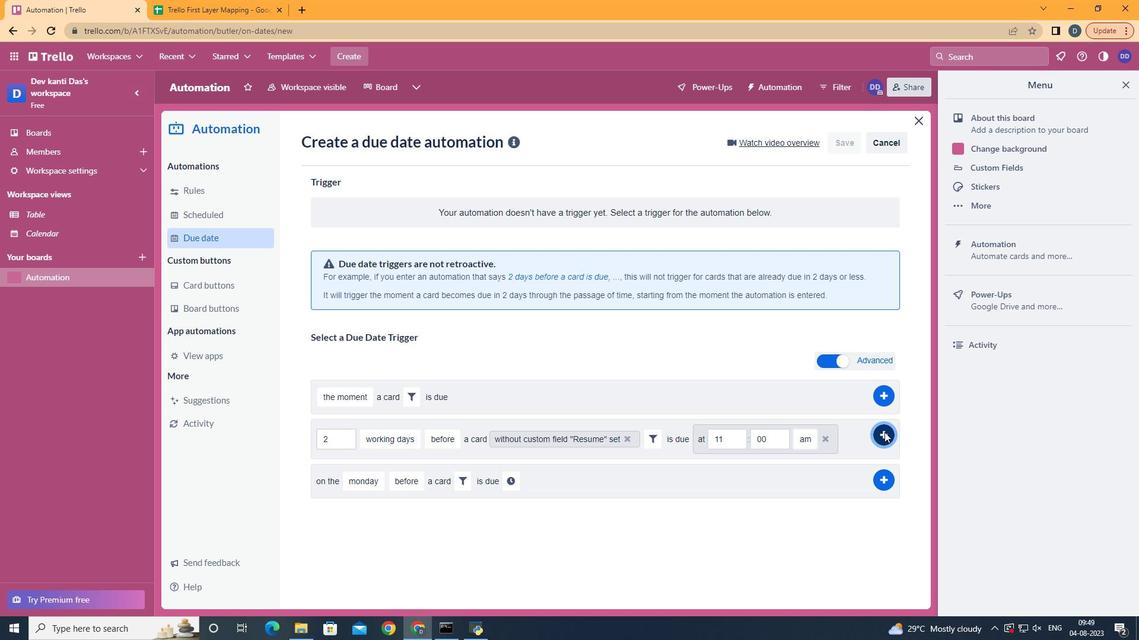 
Action: Mouse moved to (458, 213)
Screenshot: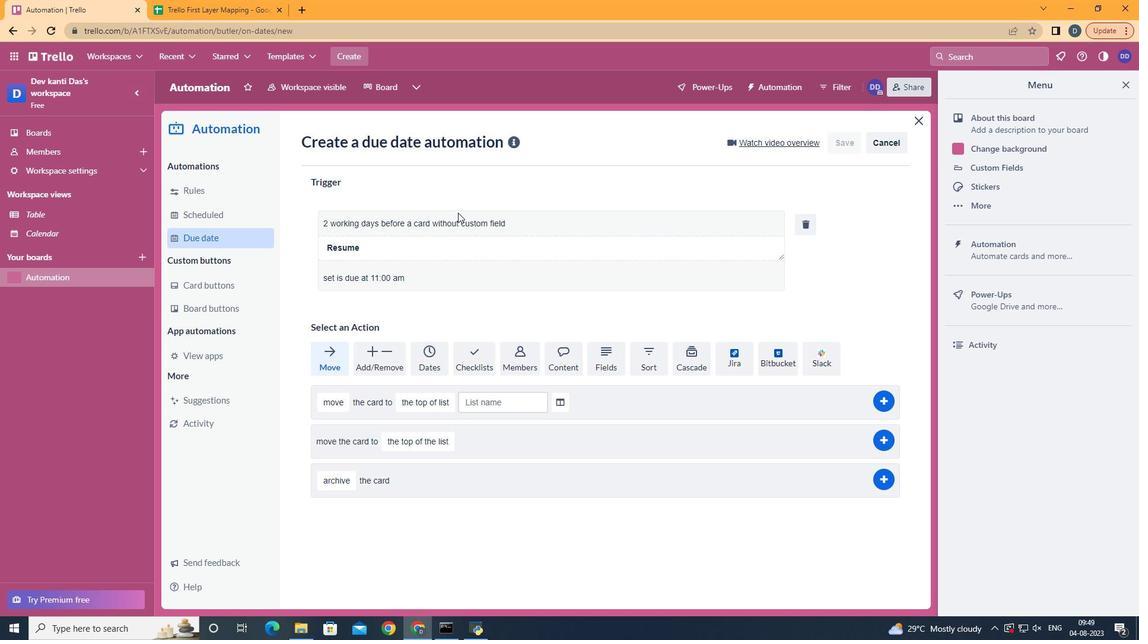 
